 Task: Sort the products in the category "Mexican" by relevance.
Action: Mouse moved to (20, 111)
Screenshot: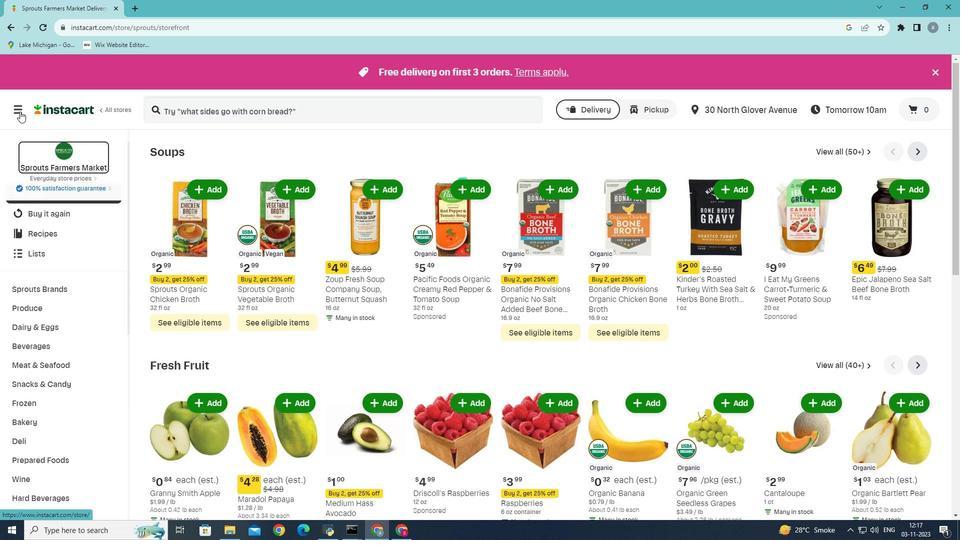 
Action: Mouse pressed left at (20, 111)
Screenshot: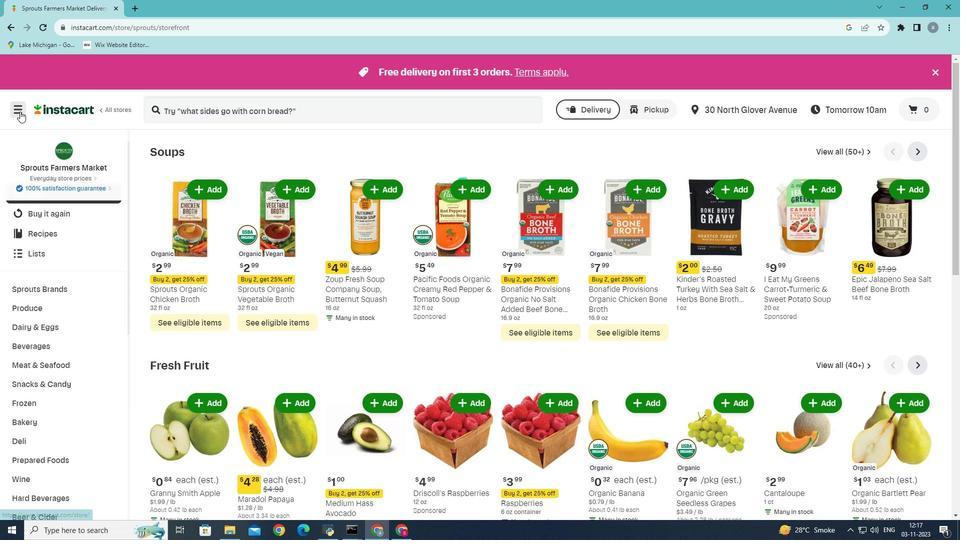 
Action: Mouse moved to (41, 279)
Screenshot: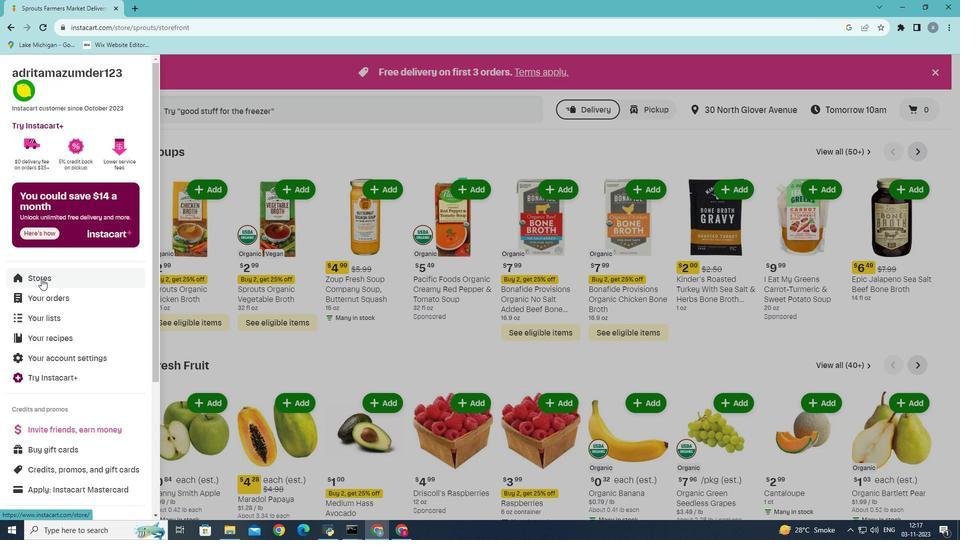 
Action: Mouse pressed left at (41, 279)
Screenshot: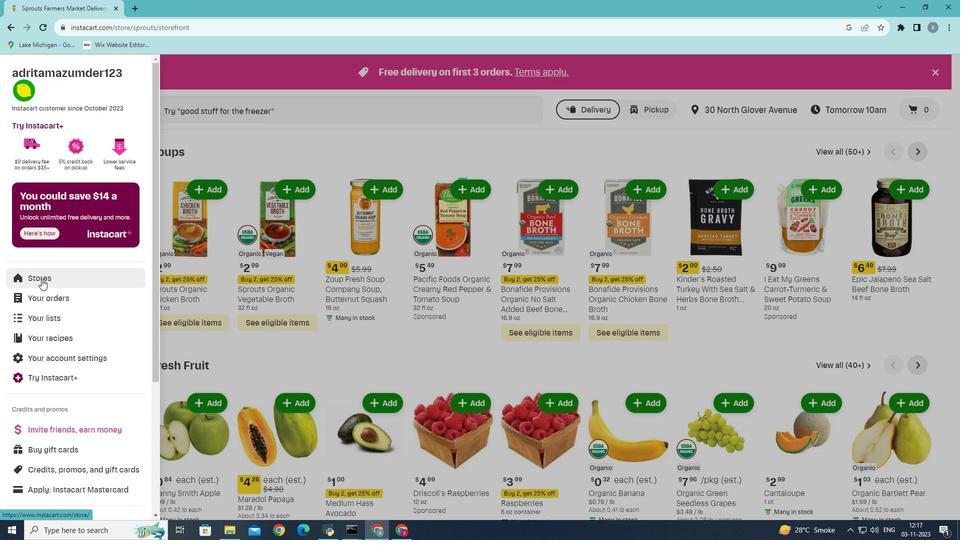 
Action: Mouse moved to (223, 107)
Screenshot: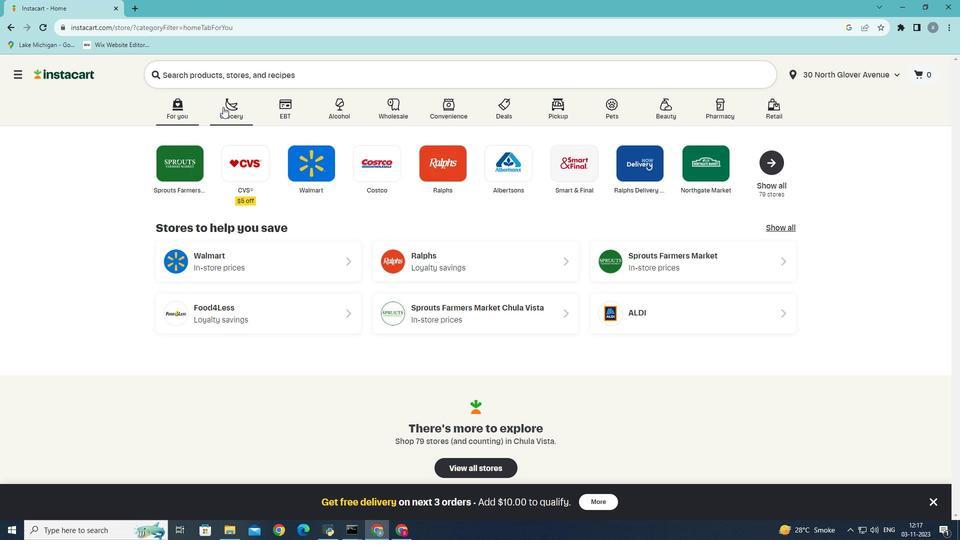 
Action: Mouse pressed left at (223, 107)
Screenshot: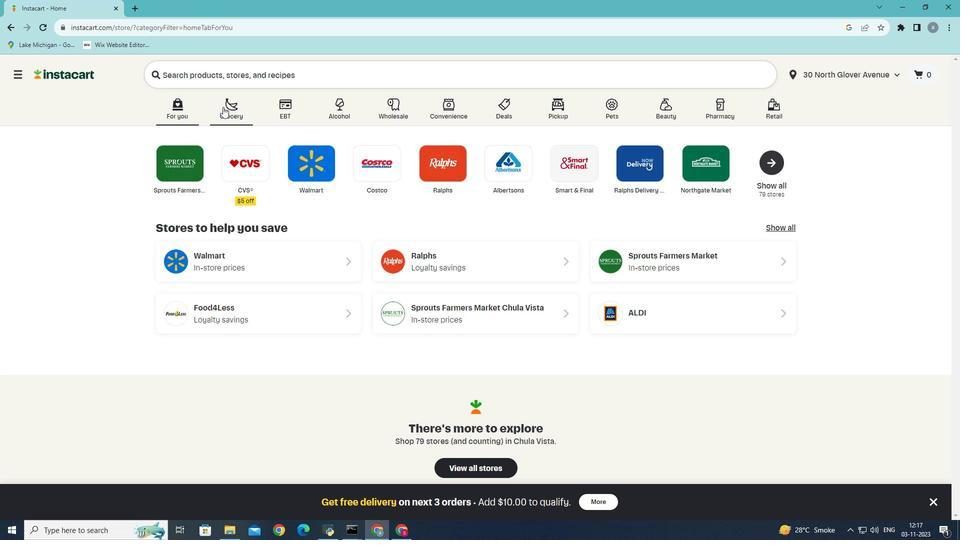 
Action: Mouse moved to (209, 289)
Screenshot: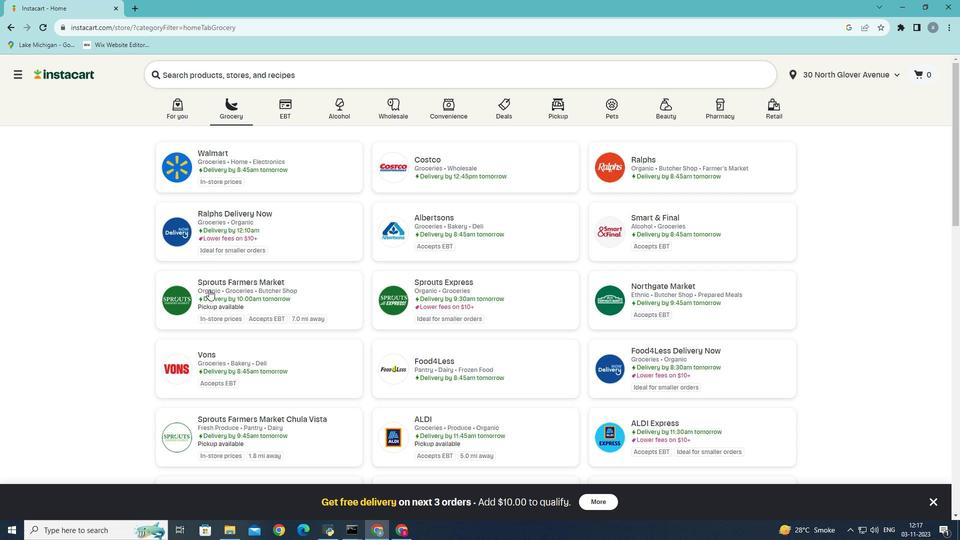 
Action: Mouse pressed left at (209, 289)
Screenshot: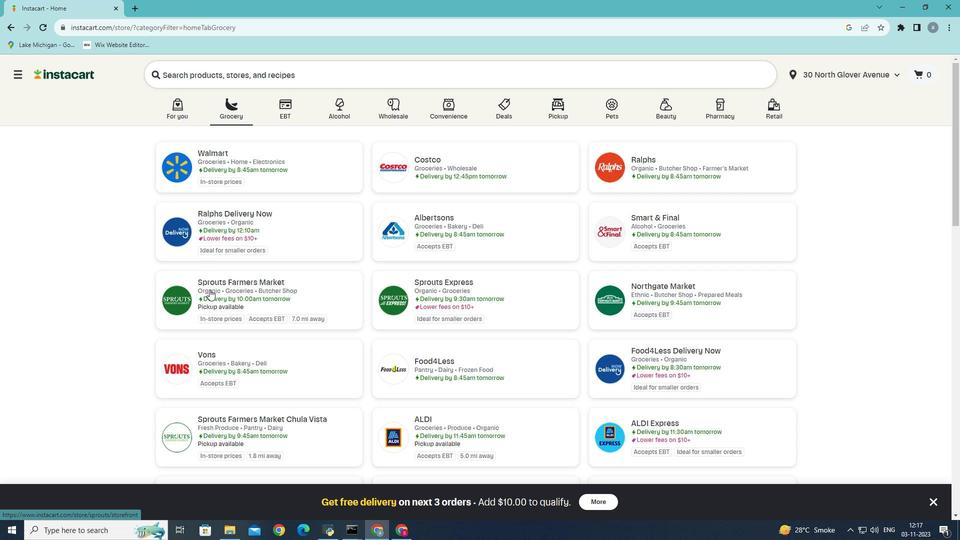 
Action: Mouse moved to (77, 356)
Screenshot: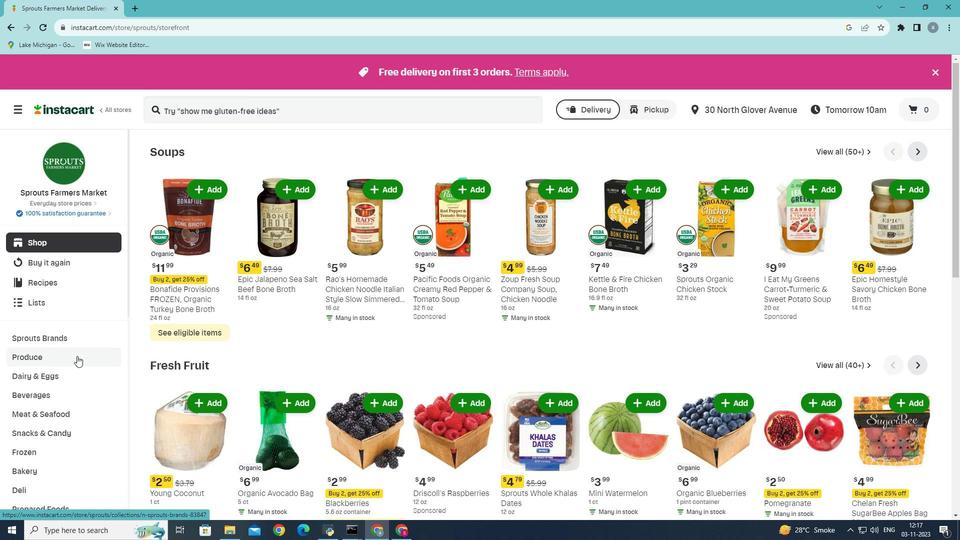 
Action: Mouse scrolled (77, 355) with delta (0, 0)
Screenshot: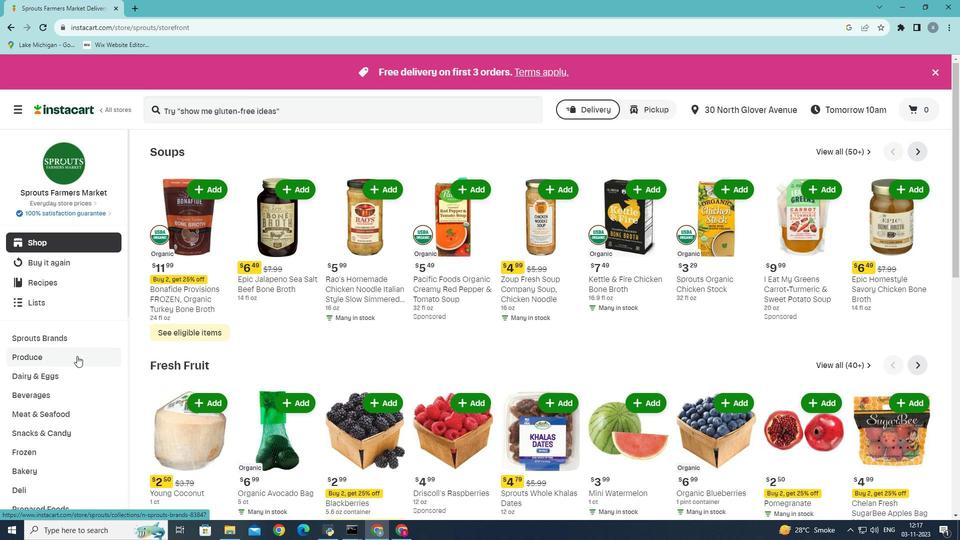 
Action: Mouse moved to (52, 463)
Screenshot: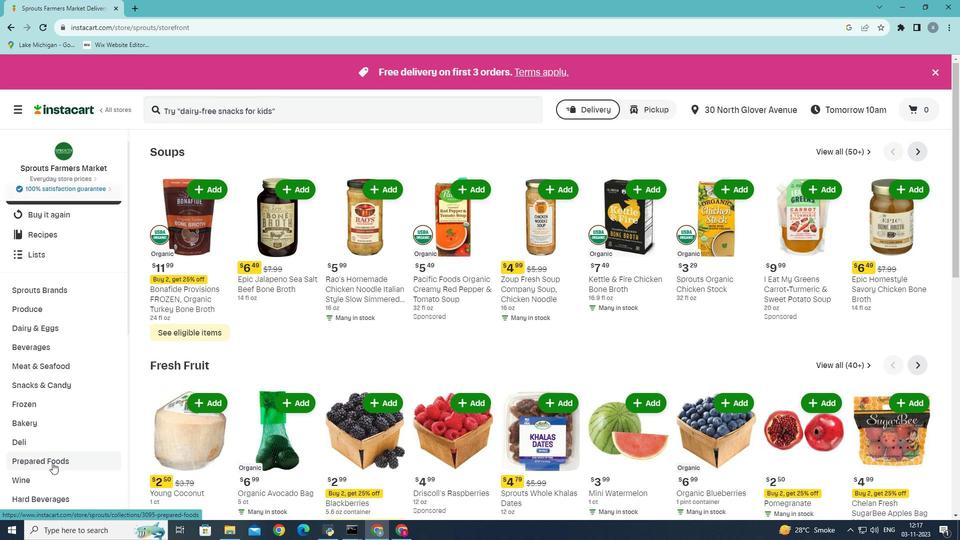 
Action: Mouse pressed left at (52, 463)
Screenshot: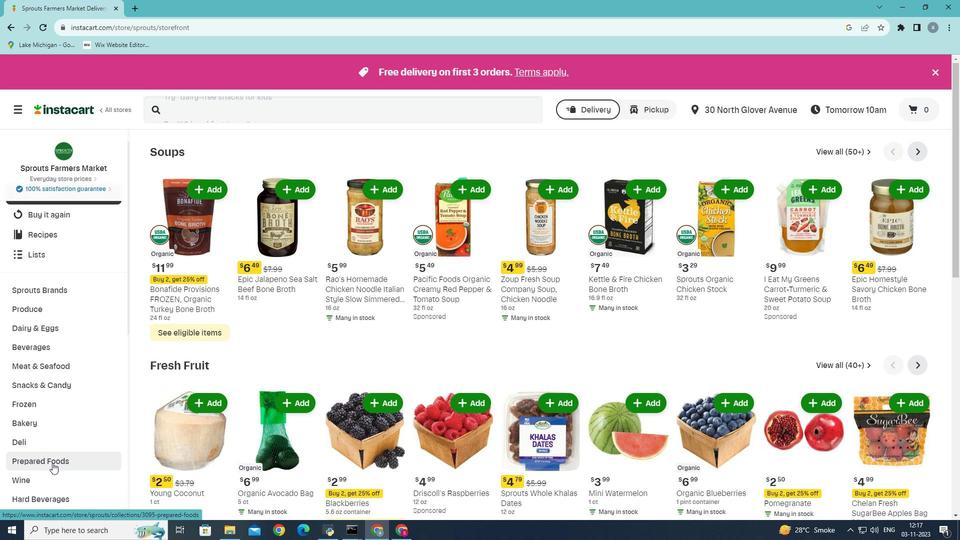 
Action: Mouse moved to (359, 179)
Screenshot: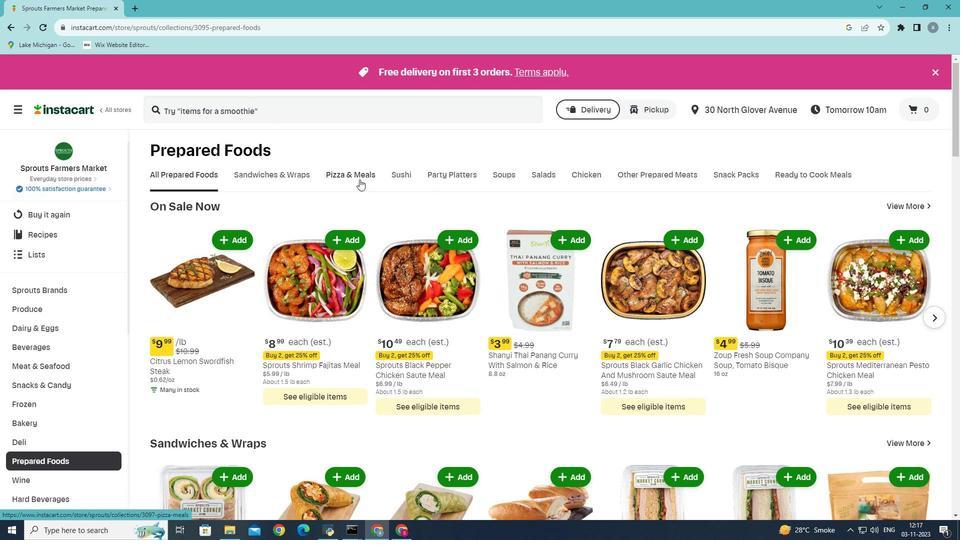 
Action: Mouse pressed left at (359, 179)
Screenshot: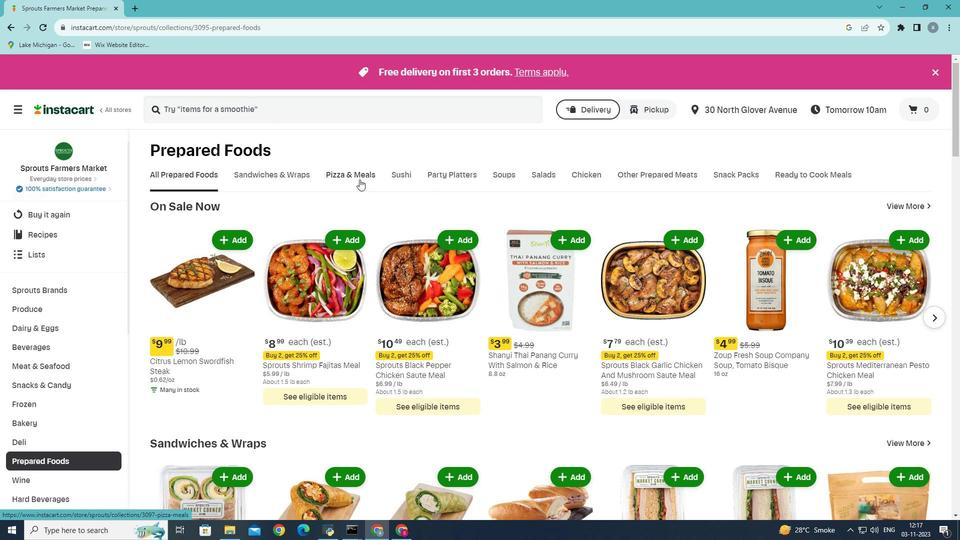 
Action: Mouse moved to (450, 221)
Screenshot: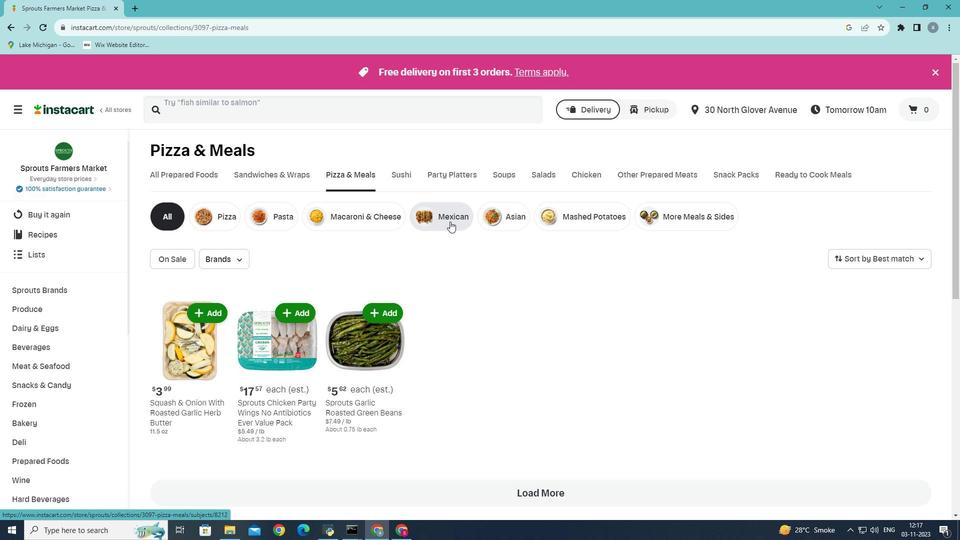 
Action: Mouse pressed left at (450, 221)
Screenshot: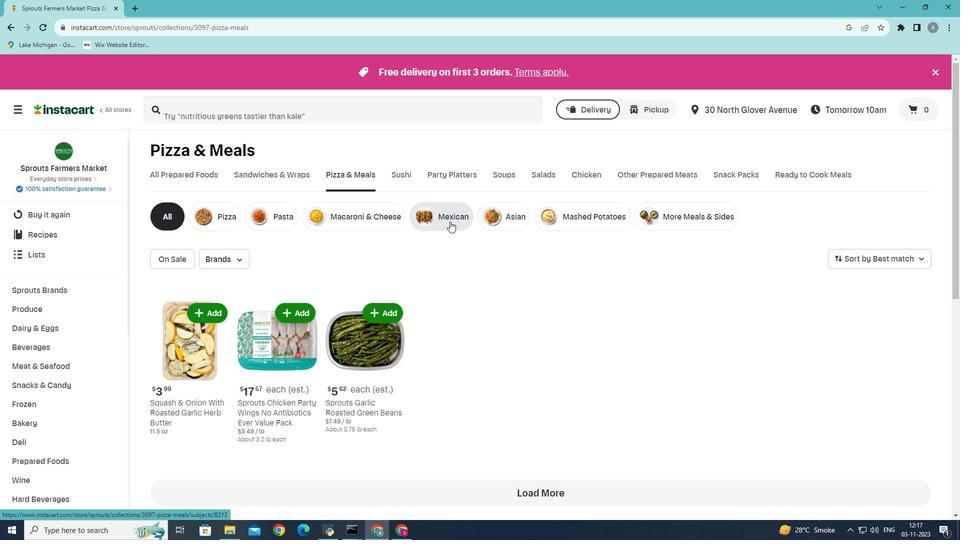 
Action: Mouse moved to (919, 254)
Screenshot: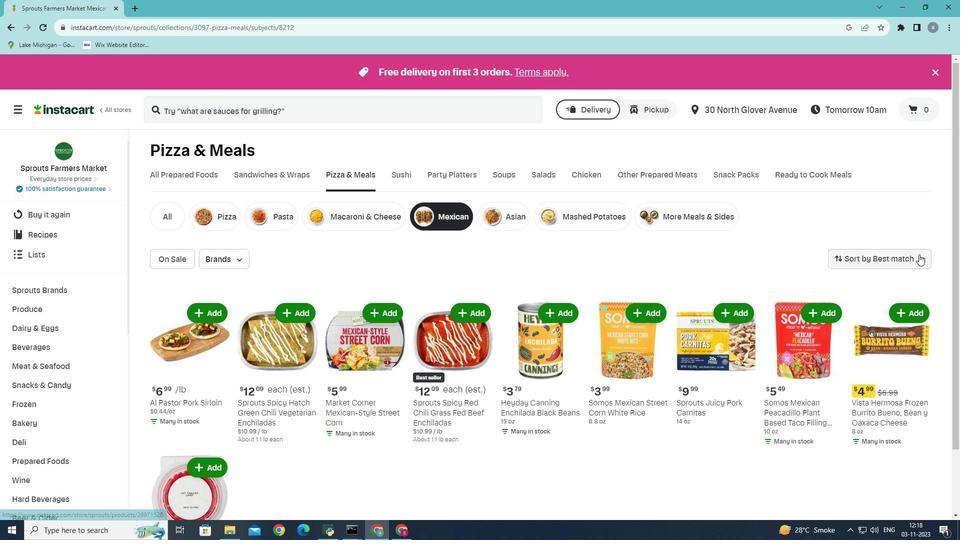 
Action: Mouse pressed left at (919, 254)
Screenshot: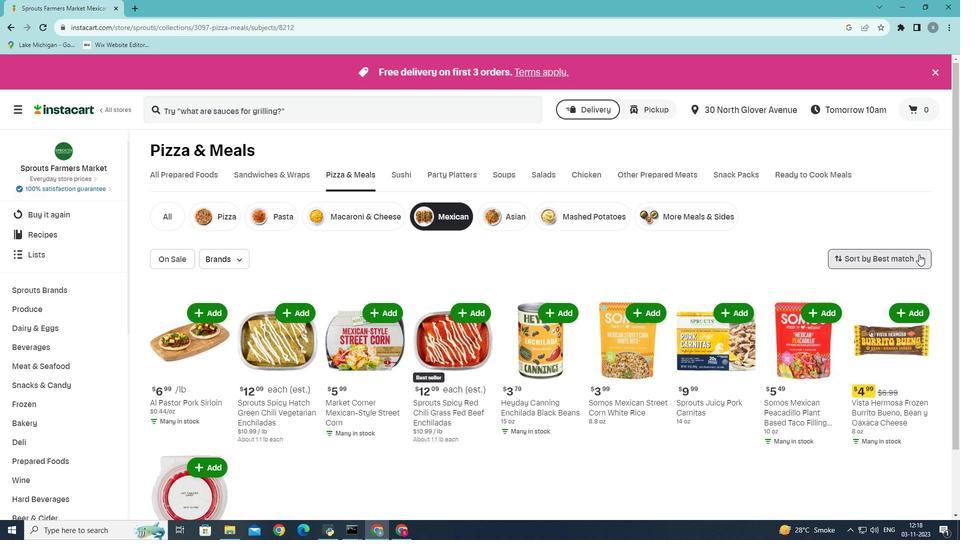 
Action: Mouse moved to (851, 406)
Screenshot: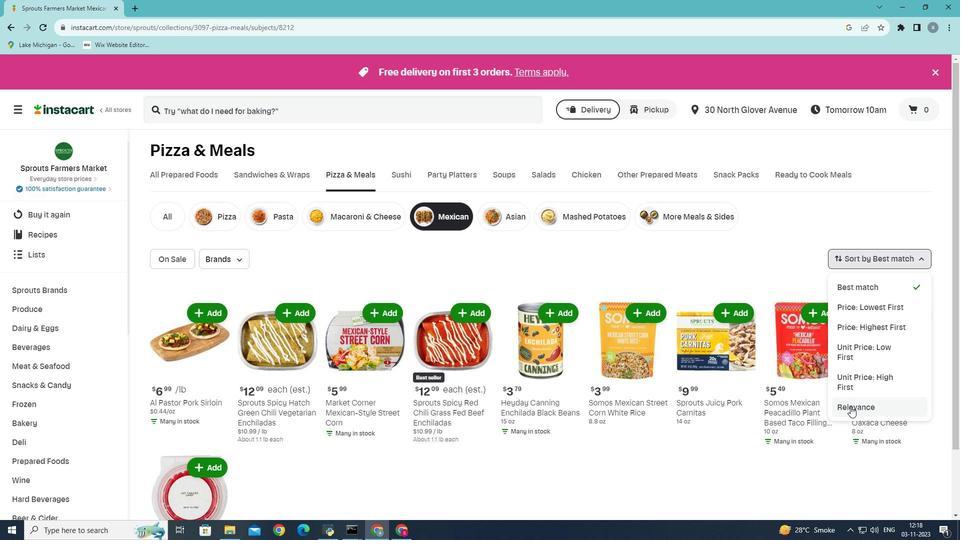 
Action: Mouse pressed left at (851, 406)
Screenshot: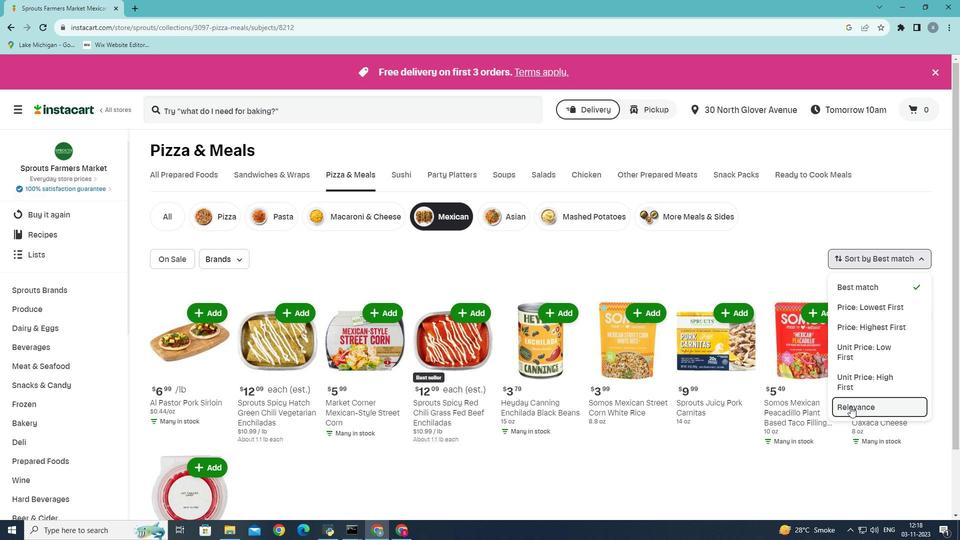 
Action: Mouse moved to (737, 378)
Screenshot: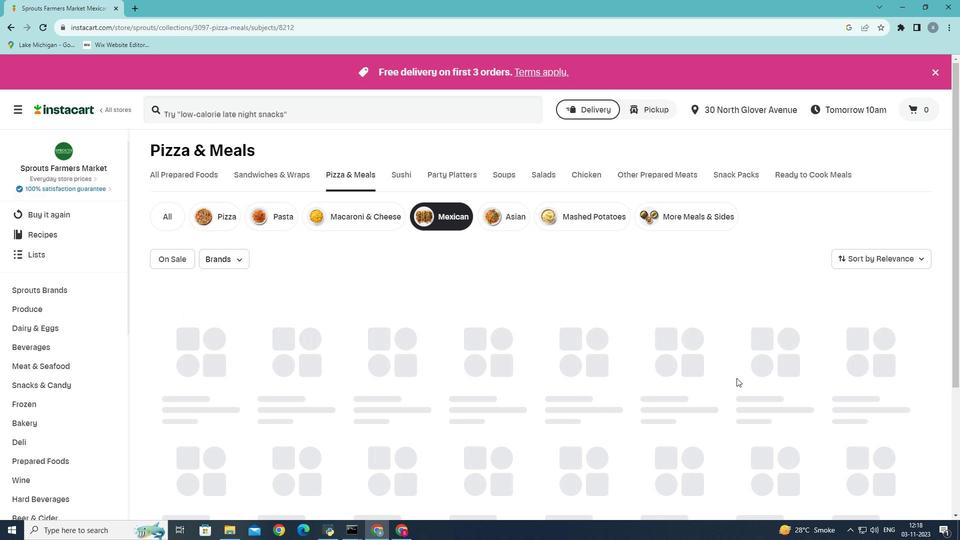 
